 Task: Add advertising to your services.
Action: Mouse moved to (658, 88)
Screenshot: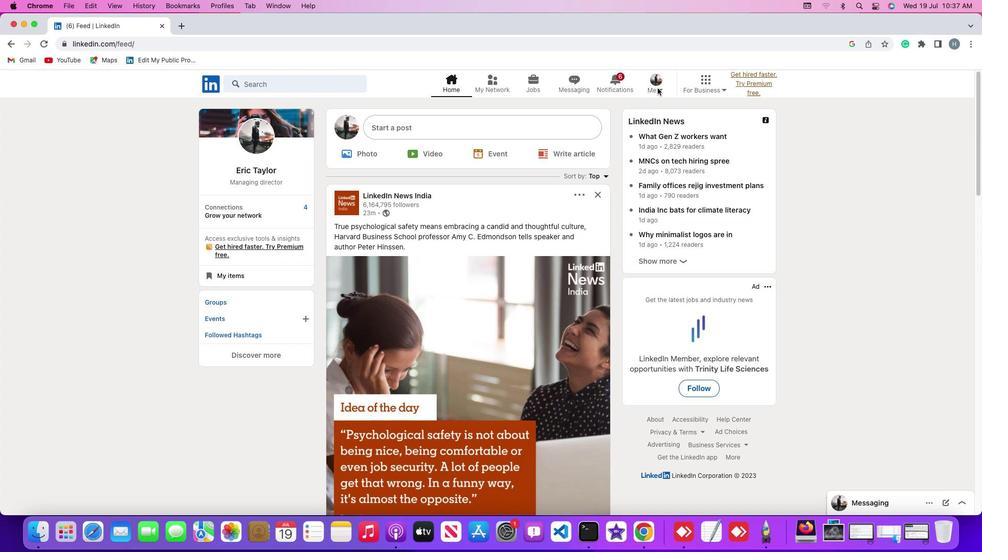 
Action: Mouse pressed left at (658, 88)
Screenshot: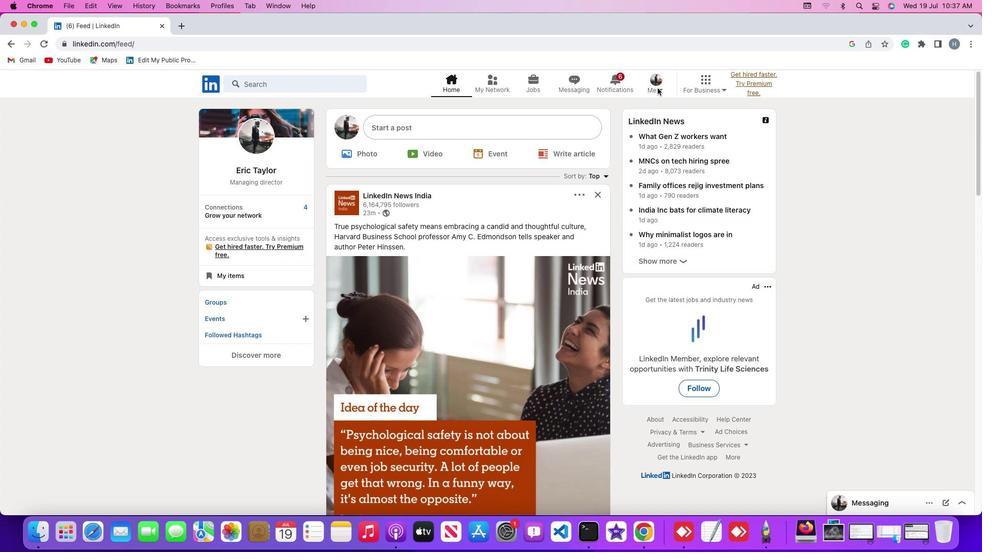 
Action: Mouse moved to (659, 88)
Screenshot: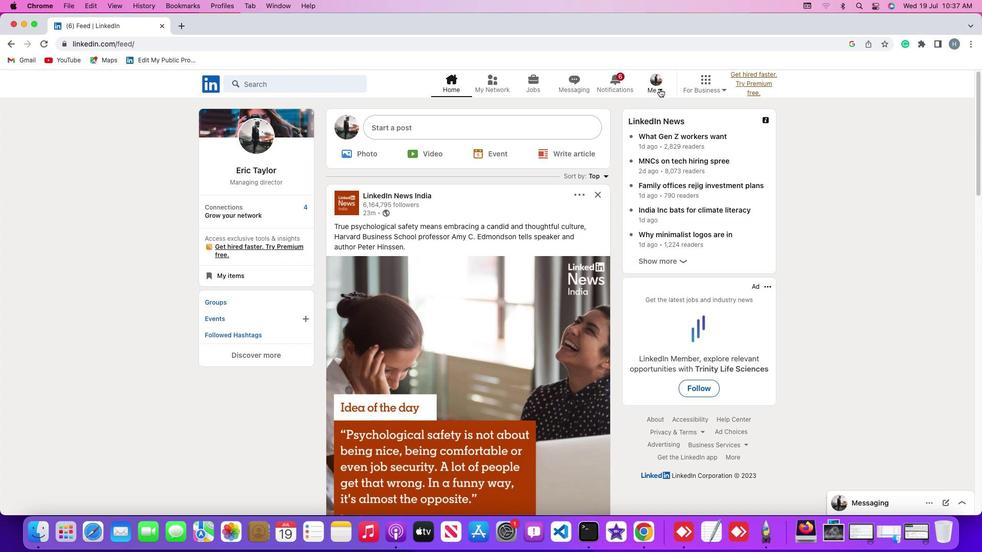 
Action: Mouse pressed left at (659, 88)
Screenshot: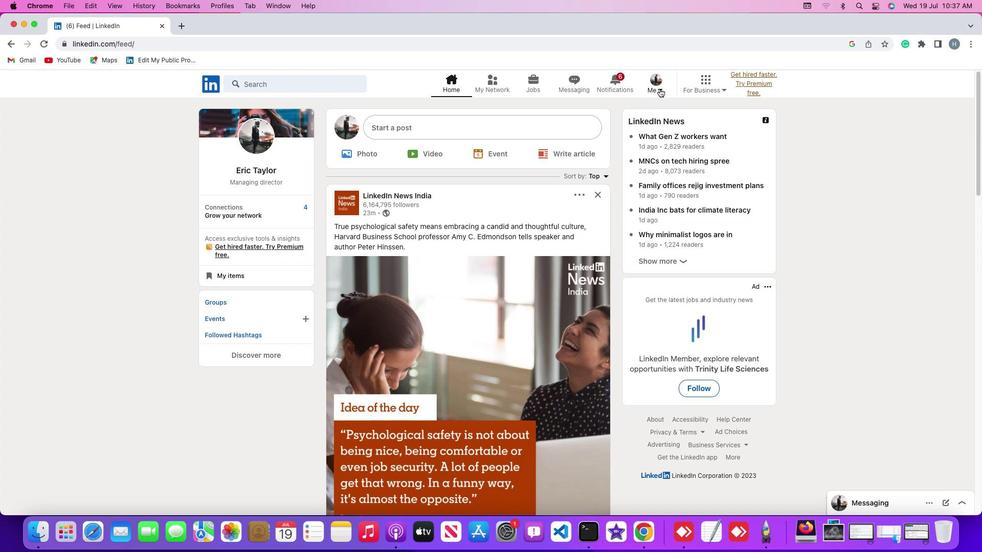 
Action: Mouse moved to (644, 141)
Screenshot: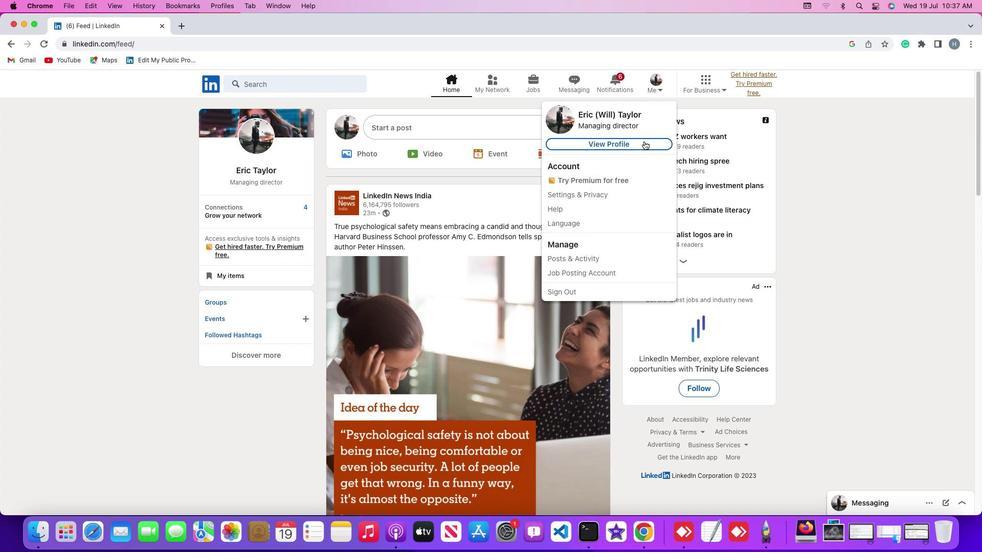 
Action: Mouse pressed left at (644, 141)
Screenshot: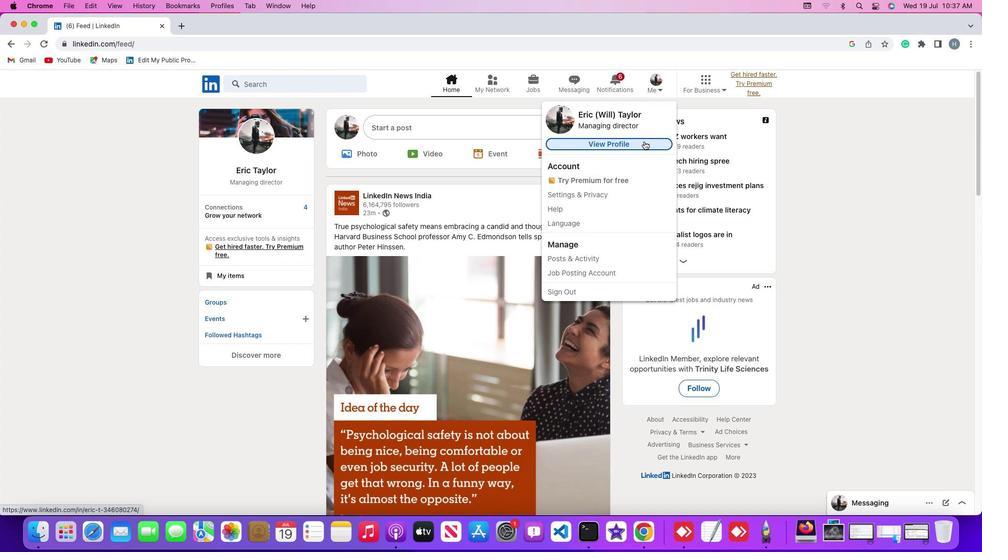 
Action: Mouse moved to (247, 309)
Screenshot: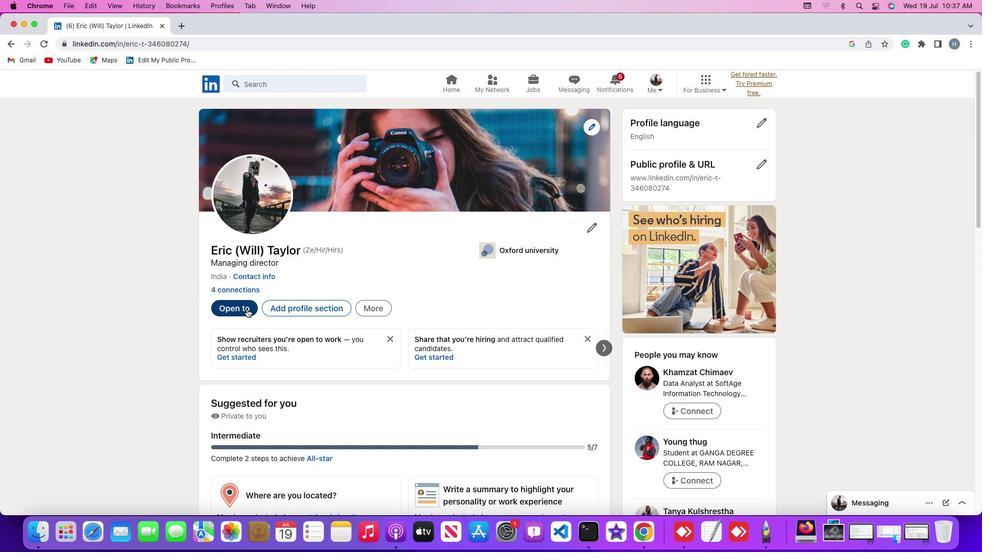 
Action: Mouse pressed left at (247, 309)
Screenshot: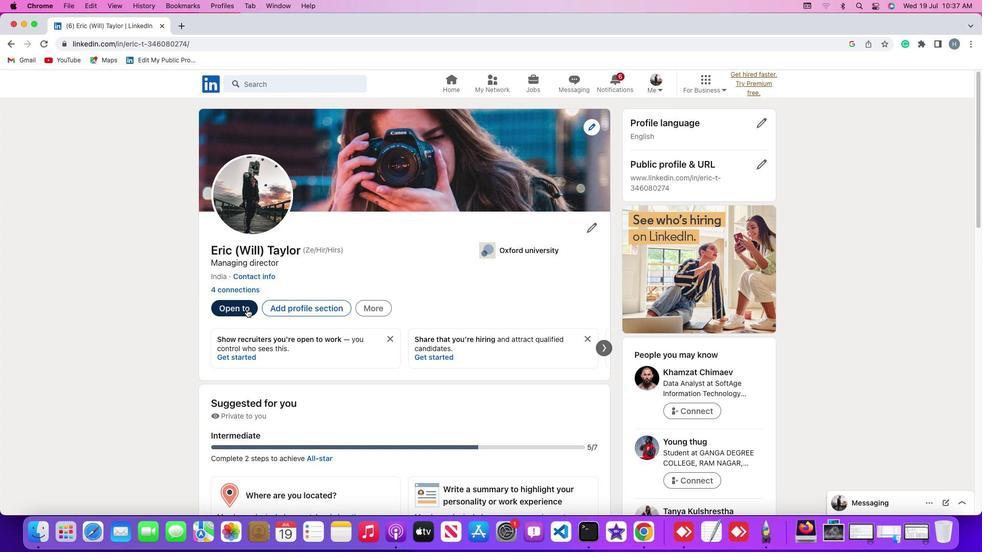 
Action: Mouse moved to (250, 411)
Screenshot: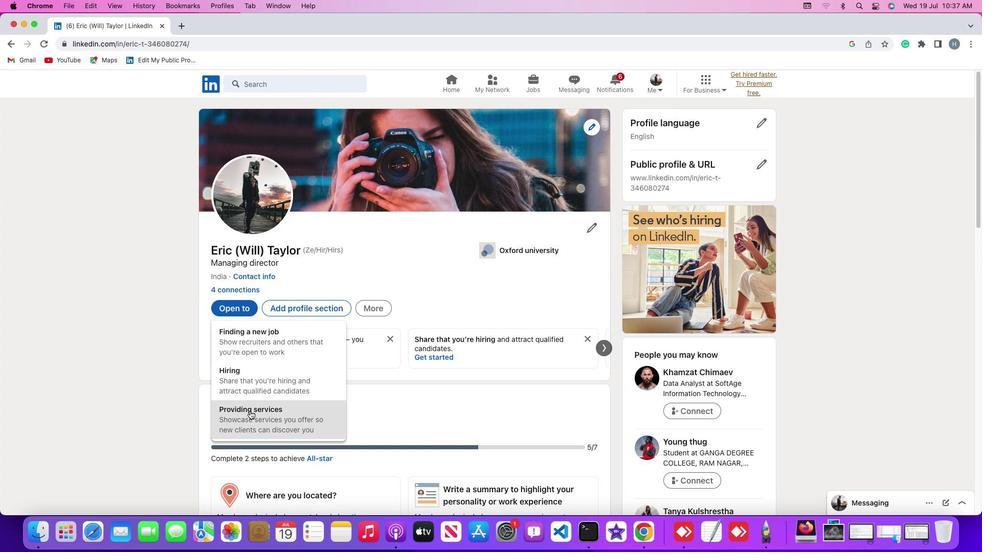 
Action: Mouse pressed left at (250, 411)
Screenshot: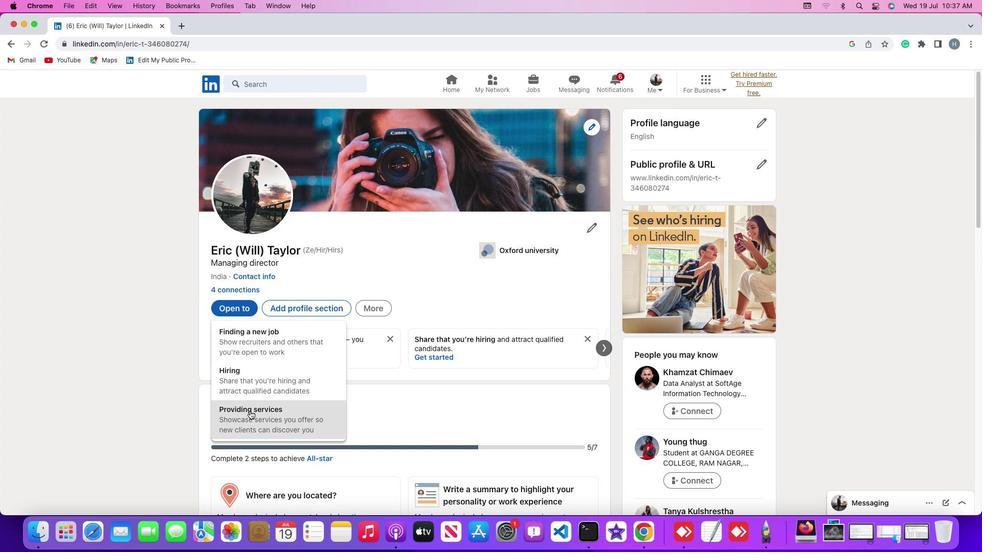 
Action: Mouse moved to (639, 241)
Screenshot: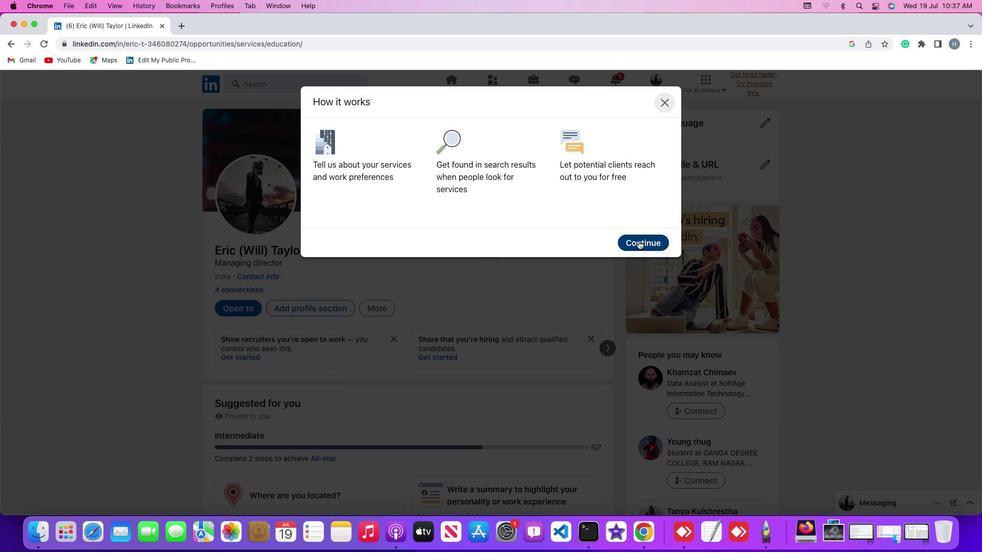 
Action: Mouse pressed left at (639, 241)
Screenshot: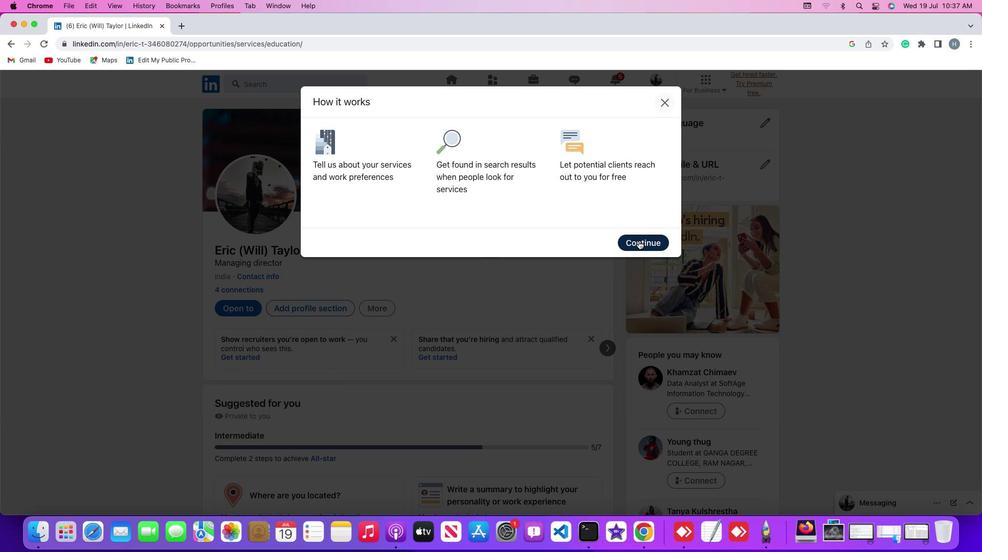 
Action: Mouse moved to (360, 147)
Screenshot: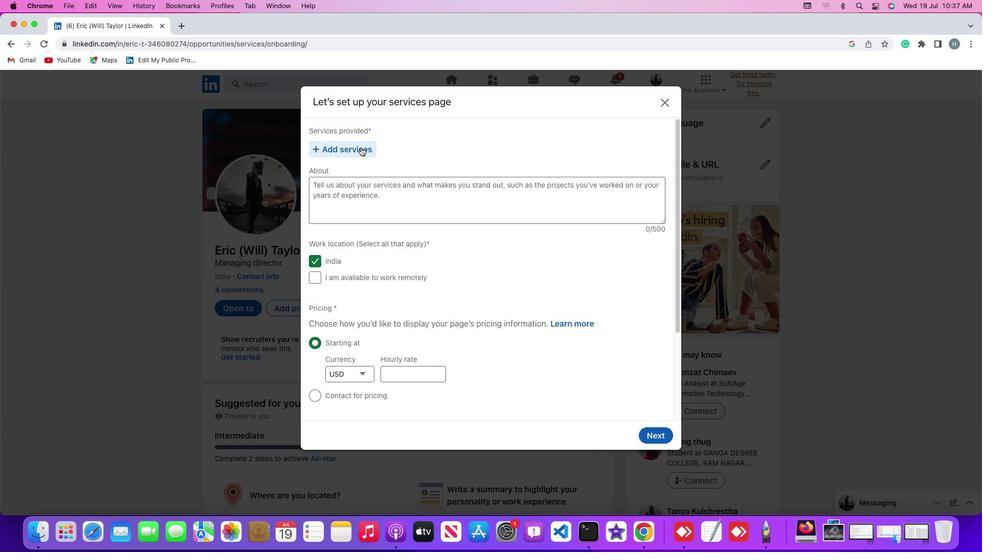 
Action: Mouse pressed left at (360, 147)
Screenshot: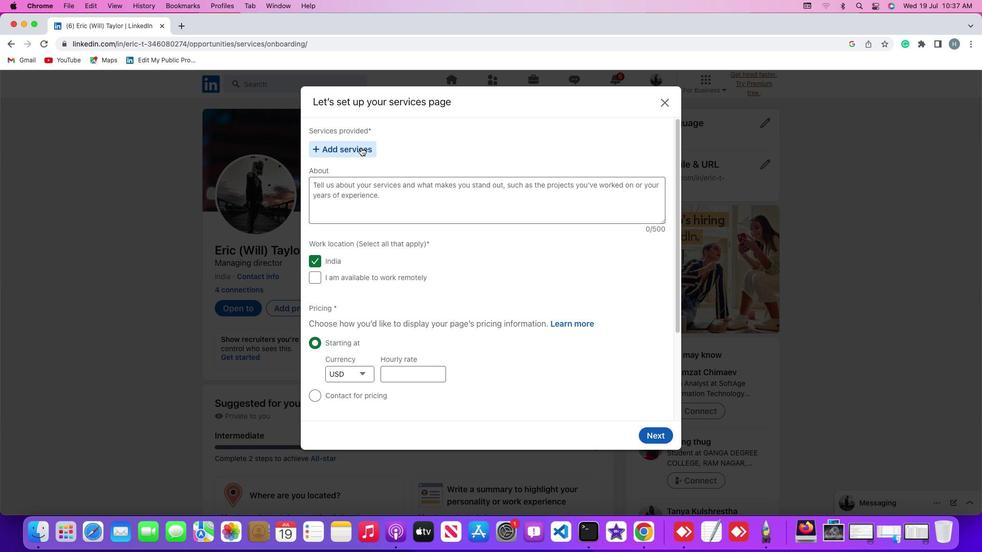 
Action: Key pressed Key.shift'A''d''v''e''r''t''i'
Screenshot: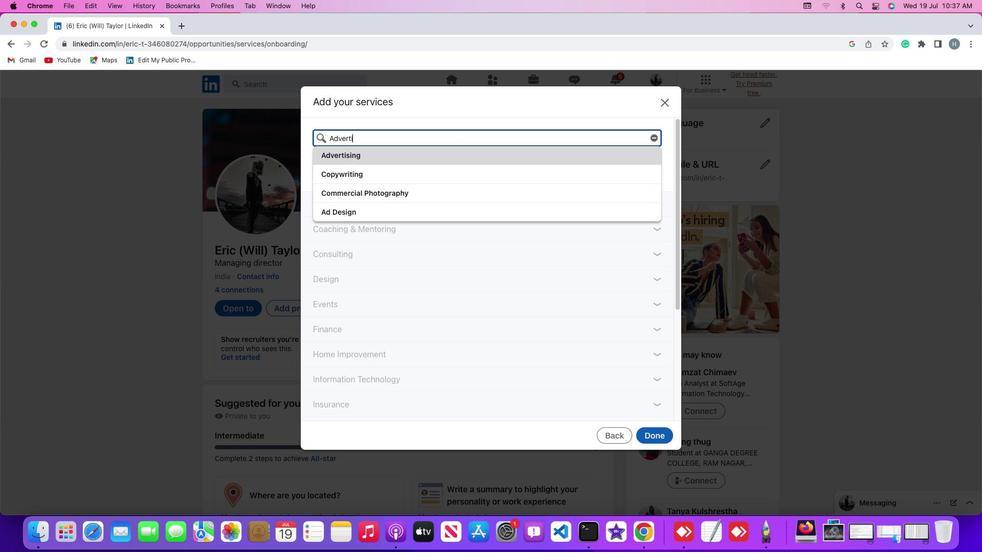 
Action: Mouse moved to (369, 155)
Screenshot: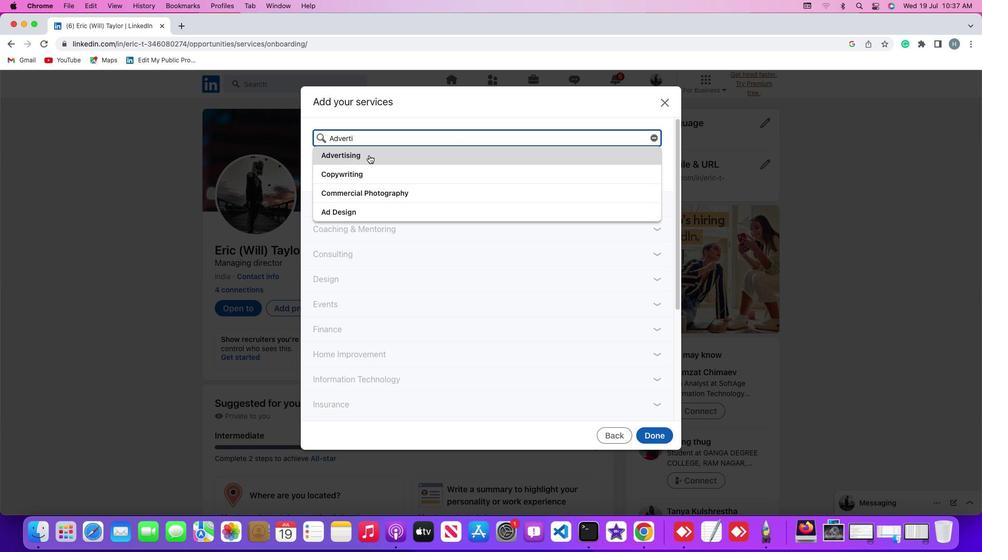
Action: Mouse pressed left at (369, 155)
Screenshot: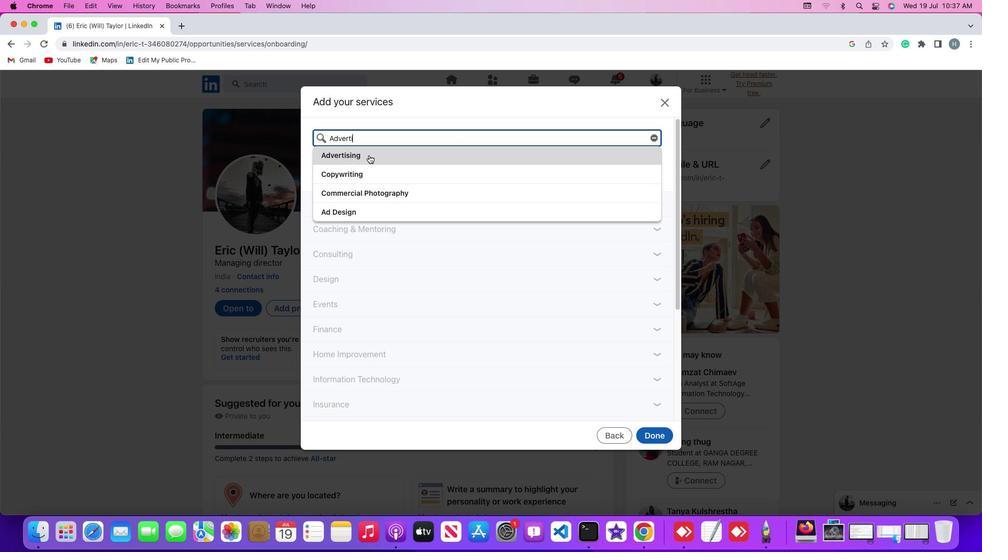 
Action: Mouse moved to (448, 180)
Screenshot: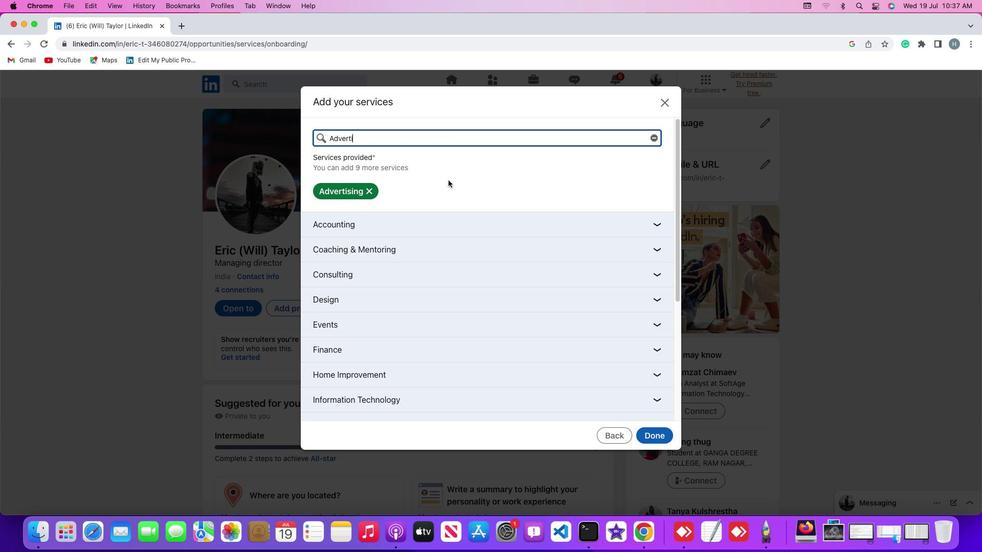 
